 Task: Write field of study "Marketing".
Action: Mouse moved to (303, 336)
Screenshot: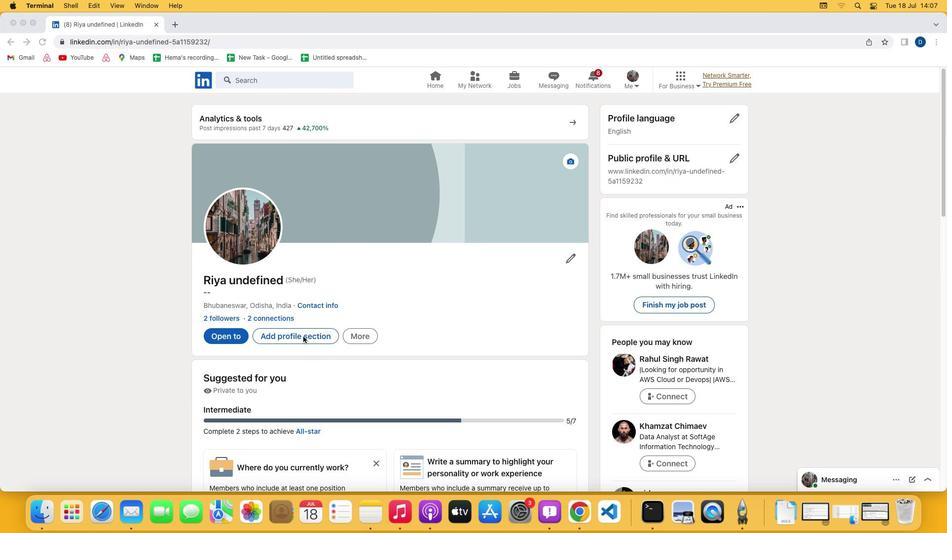 
Action: Mouse pressed left at (303, 336)
Screenshot: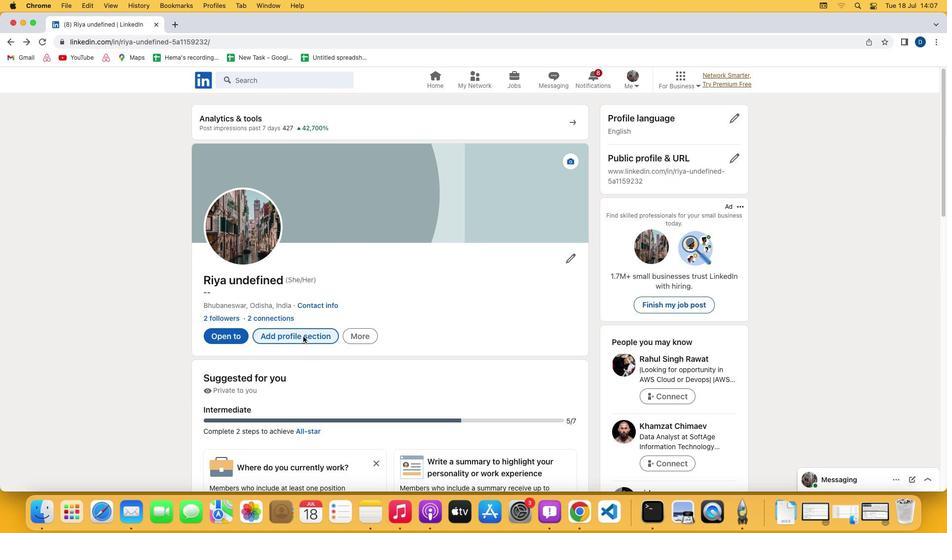 
Action: Mouse pressed left at (303, 336)
Screenshot: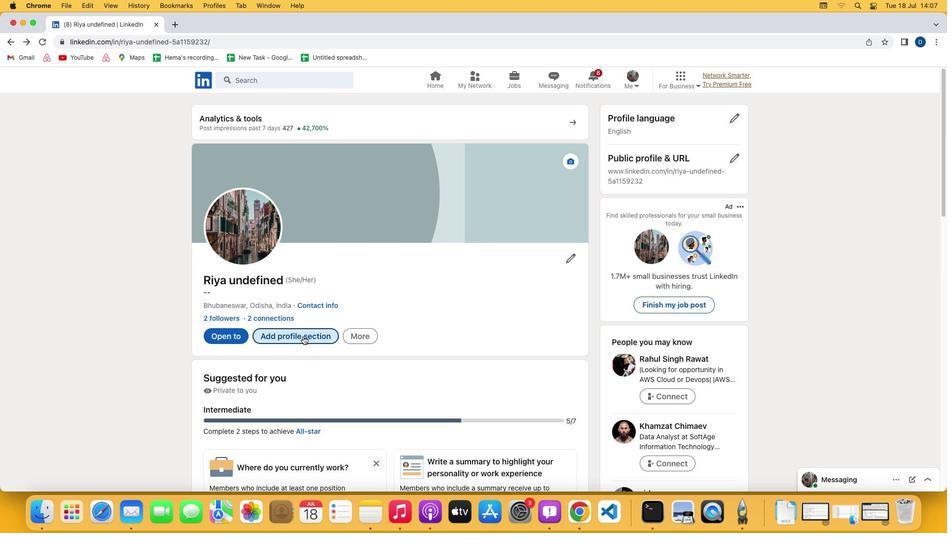 
Action: Mouse moved to (387, 195)
Screenshot: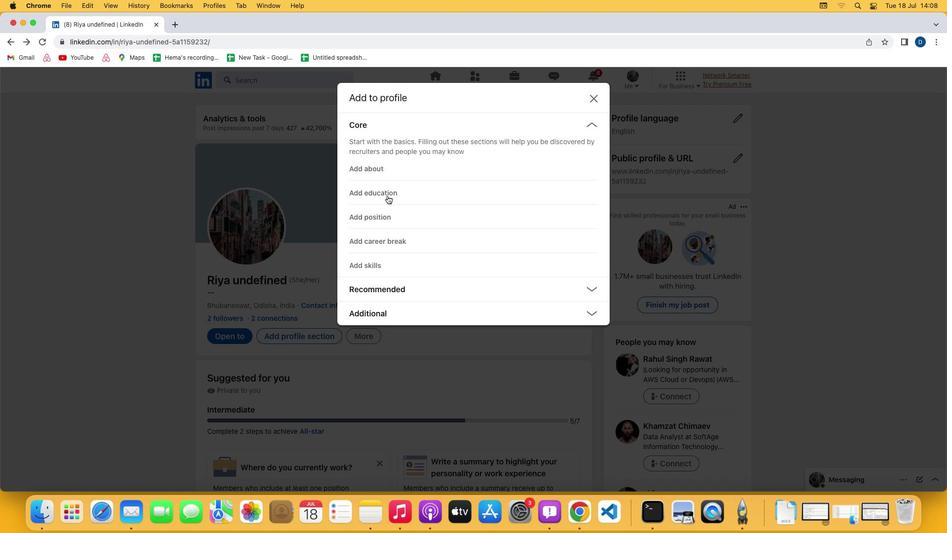 
Action: Mouse pressed left at (387, 195)
Screenshot: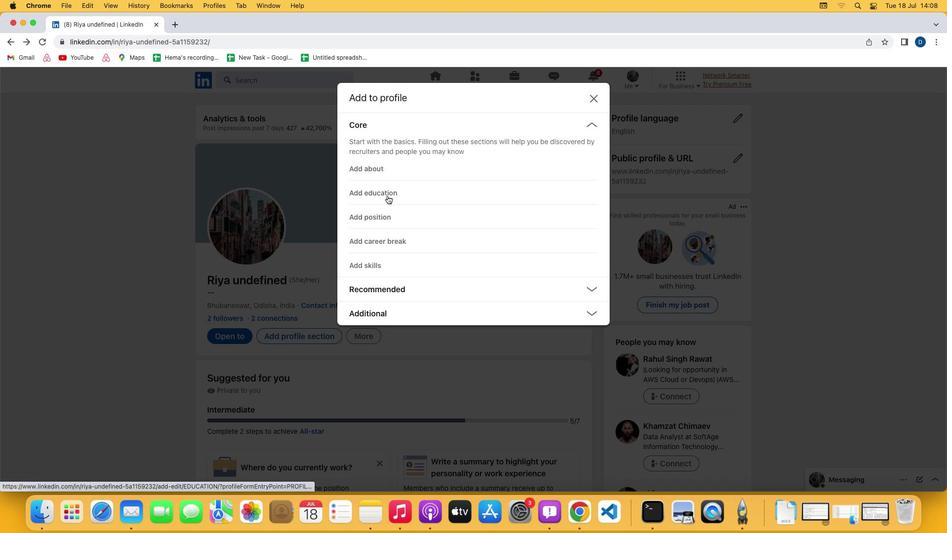 
Action: Mouse moved to (341, 281)
Screenshot: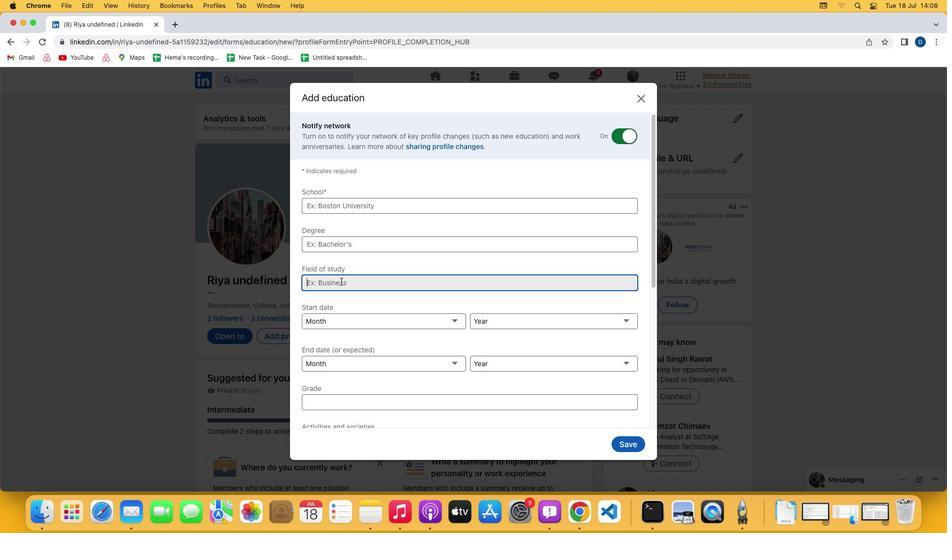 
Action: Mouse pressed left at (341, 281)
Screenshot: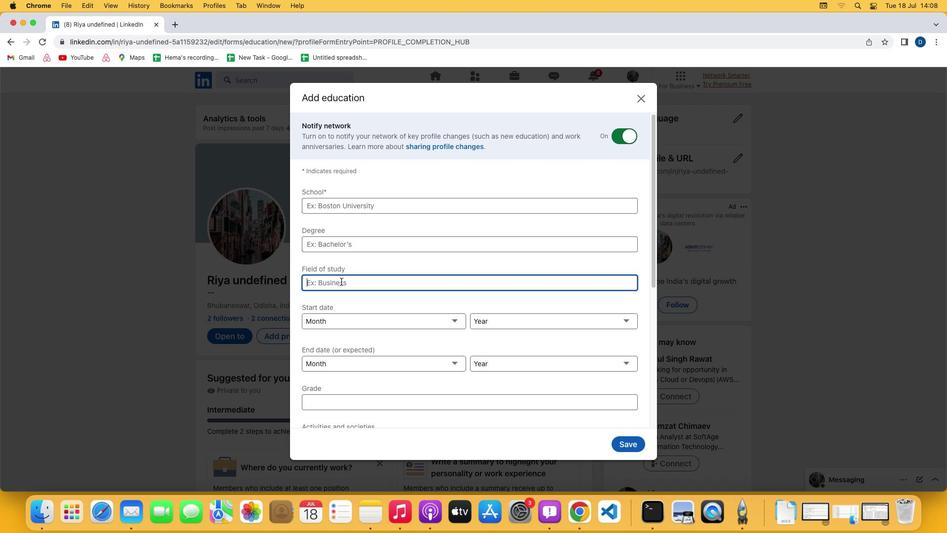 
Action: Key pressed Key.shift'M''a''r''k''e''t''i''n''g'
Screenshot: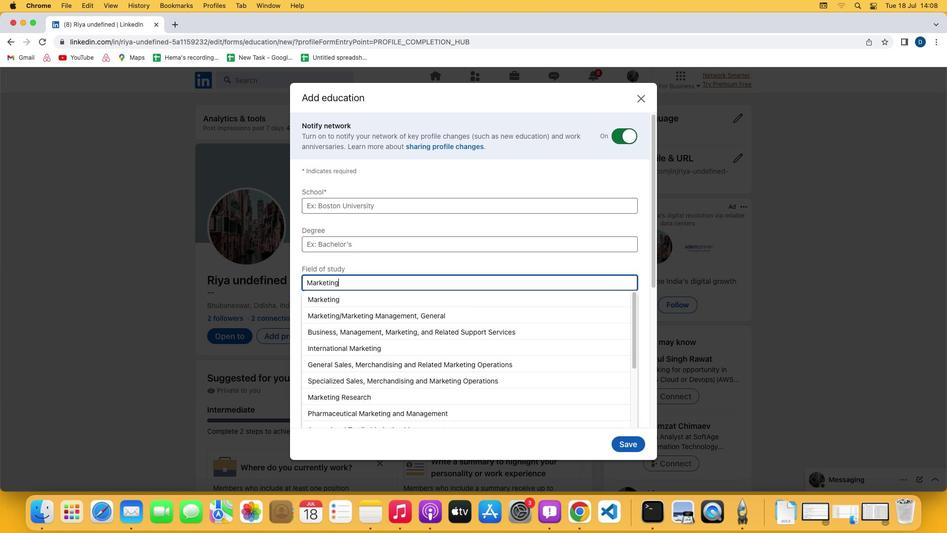 
